 Task: Use the formula "FLOOR" in spreadsheet "Project portfolio".
Action: Mouse moved to (792, 370)
Screenshot: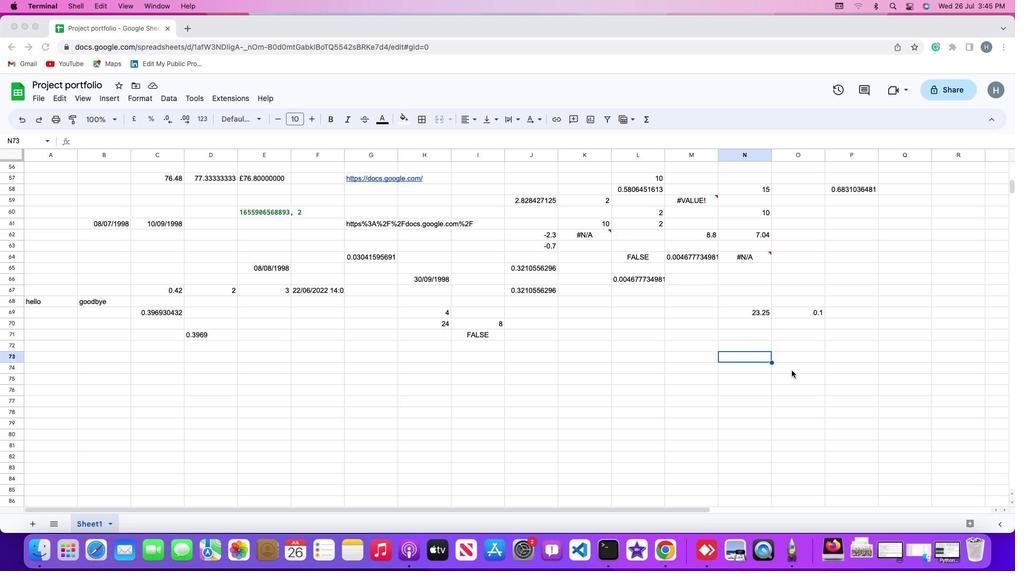
Action: Mouse pressed left at (792, 370)
Screenshot: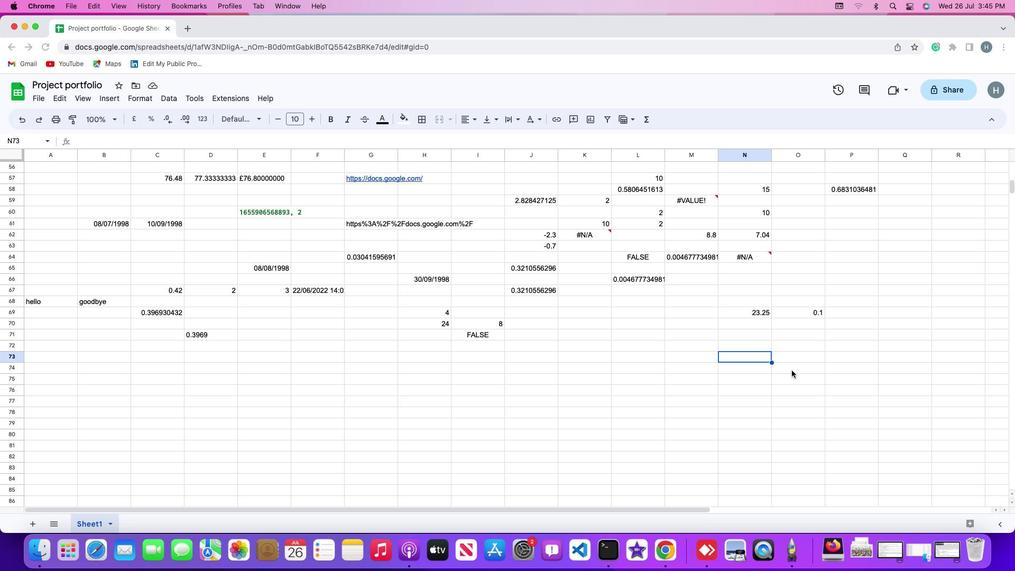 
Action: Mouse moved to (786, 346)
Screenshot: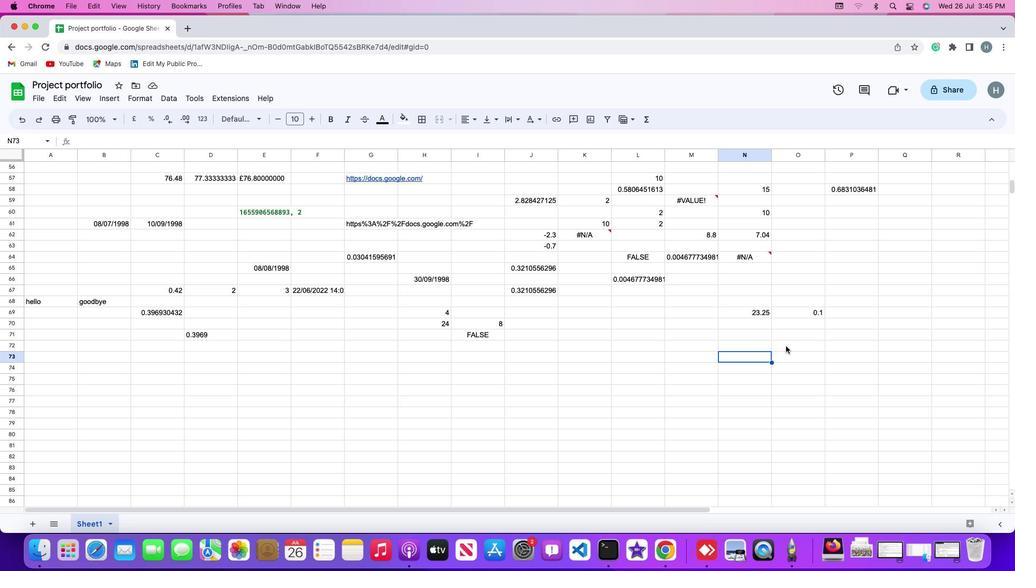 
Action: Mouse pressed left at (786, 346)
Screenshot: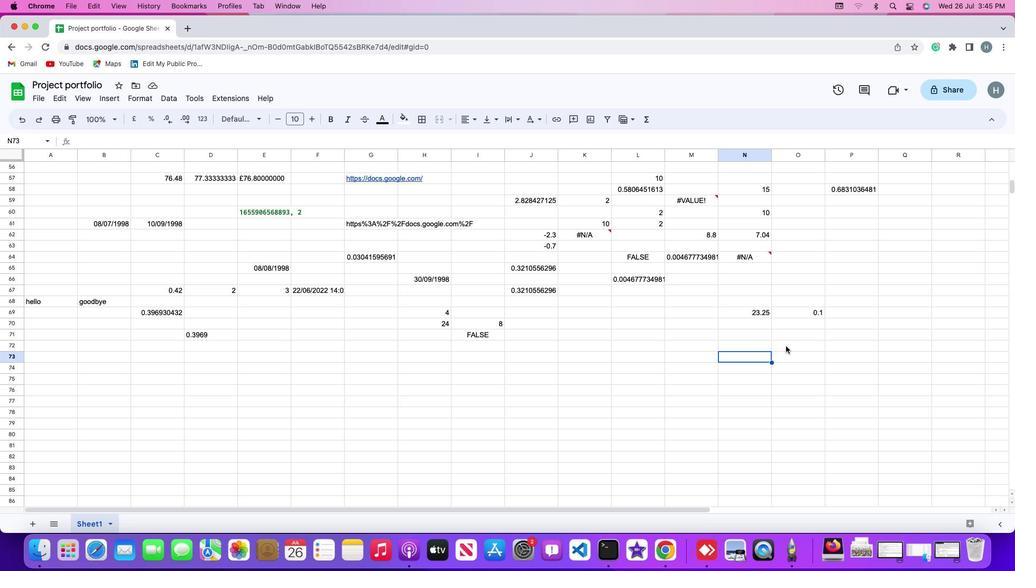 
Action: Mouse moved to (110, 94)
Screenshot: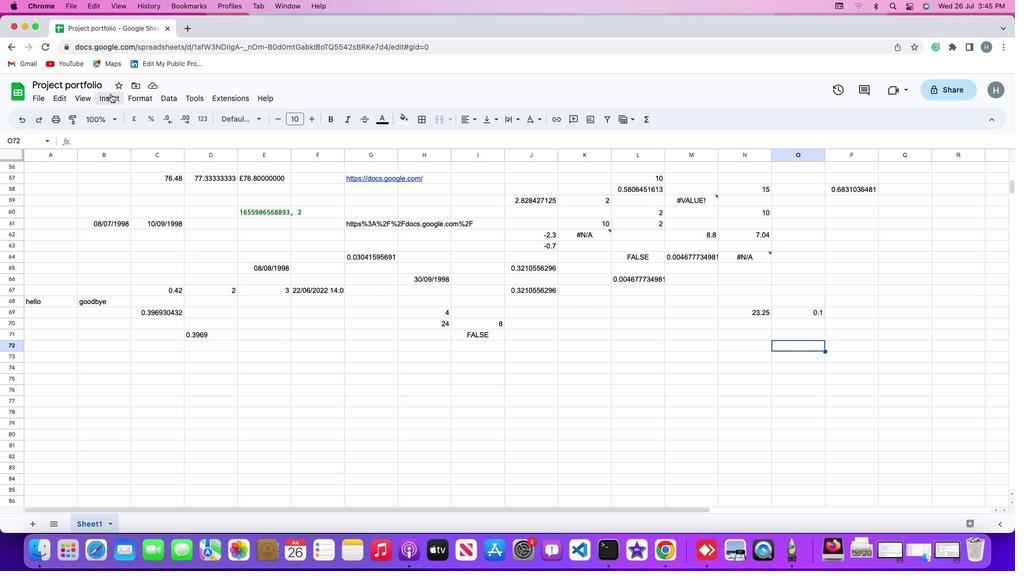 
Action: Mouse pressed left at (110, 94)
Screenshot: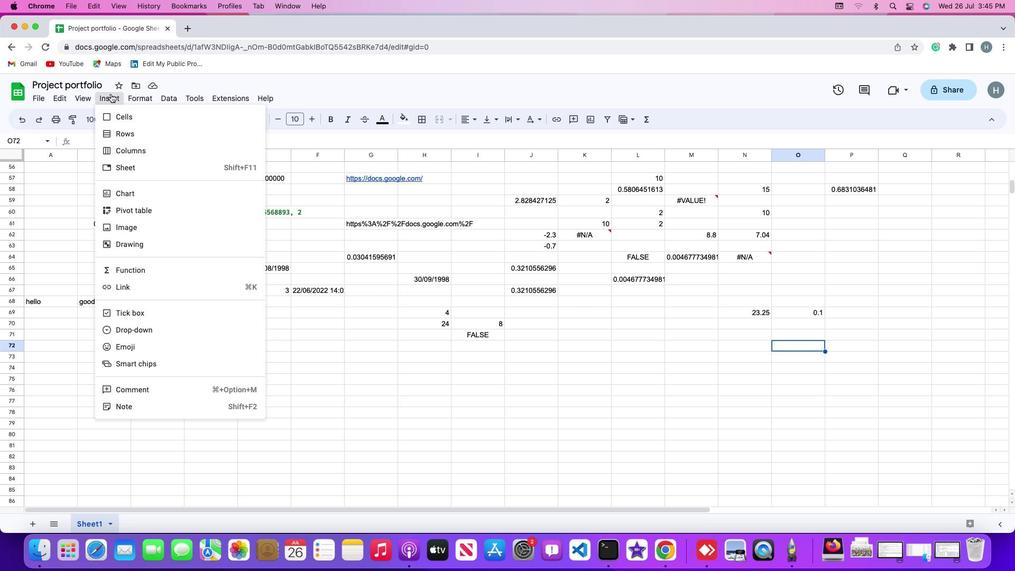 
Action: Mouse moved to (113, 268)
Screenshot: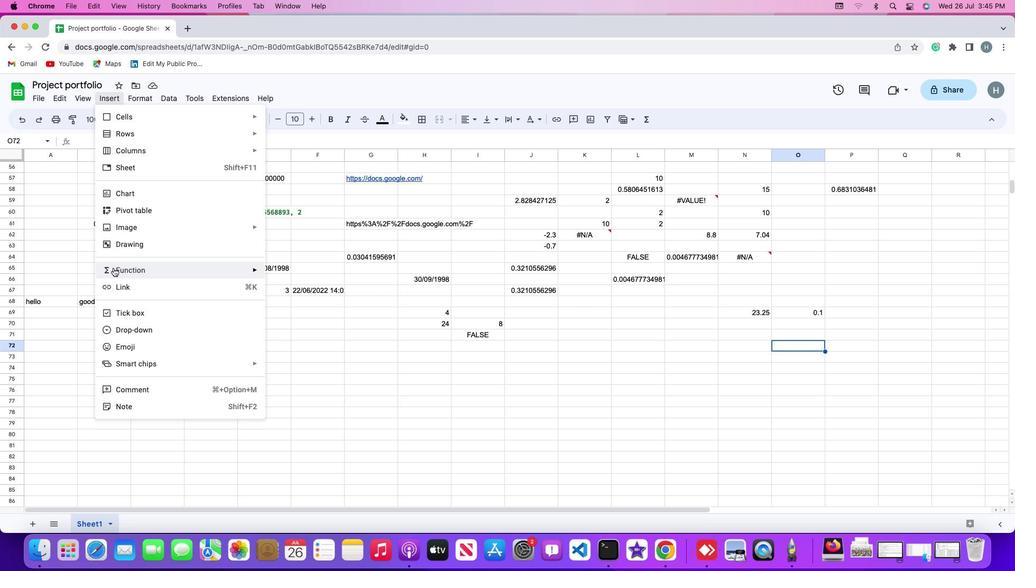 
Action: Mouse pressed left at (113, 268)
Screenshot: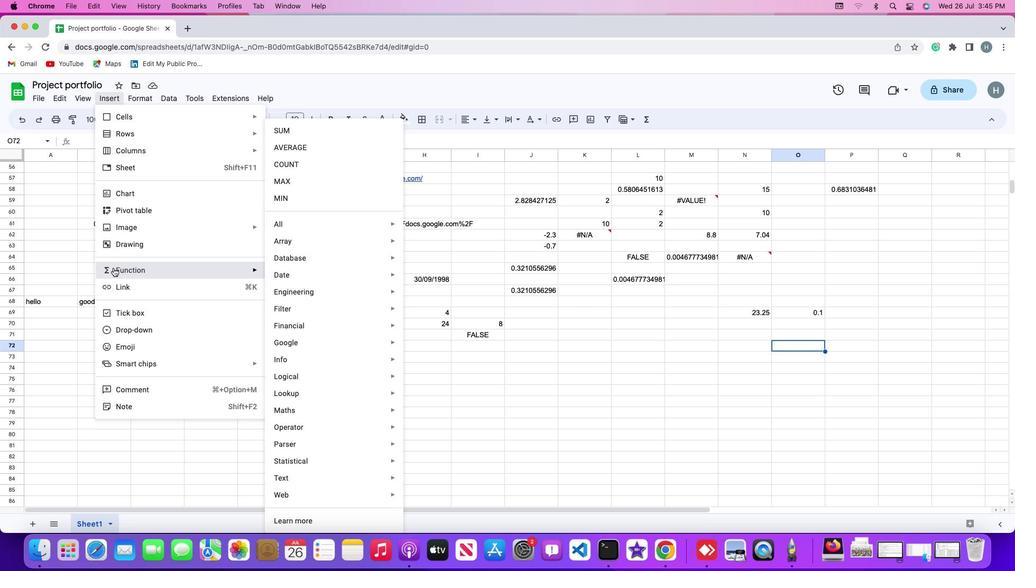 
Action: Mouse moved to (321, 223)
Screenshot: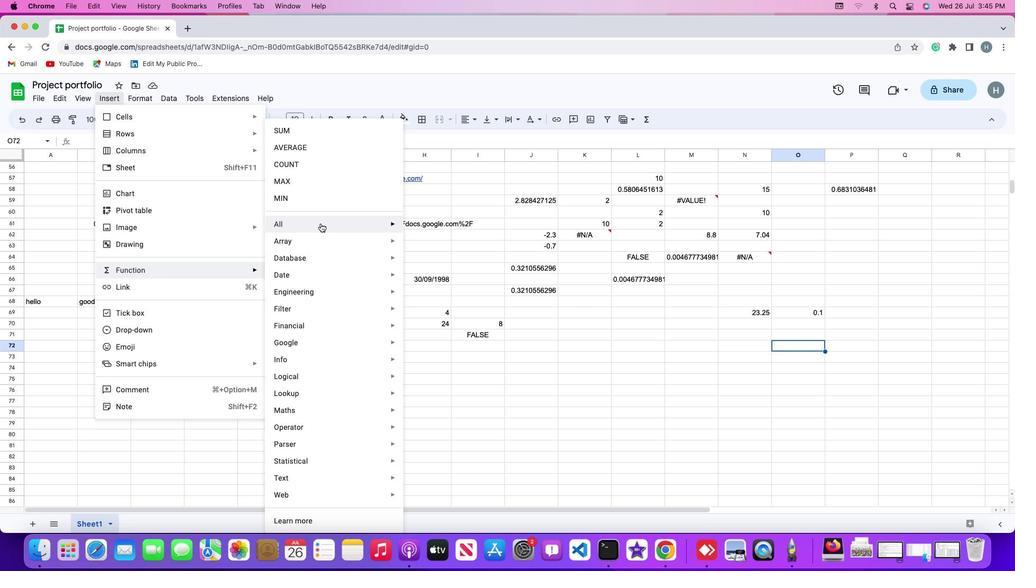 
Action: Mouse pressed left at (321, 223)
Screenshot: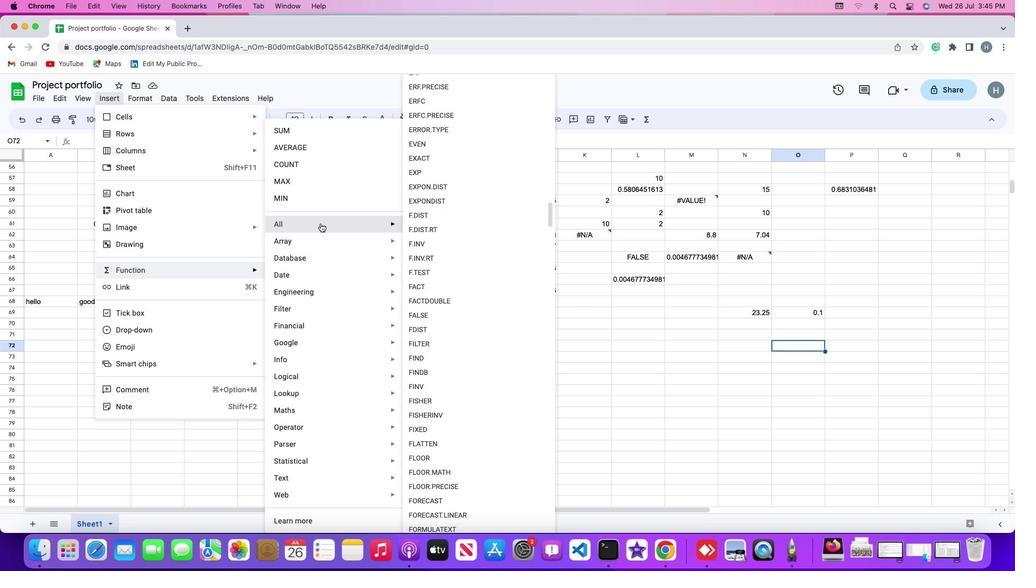 
Action: Mouse moved to (418, 464)
Screenshot: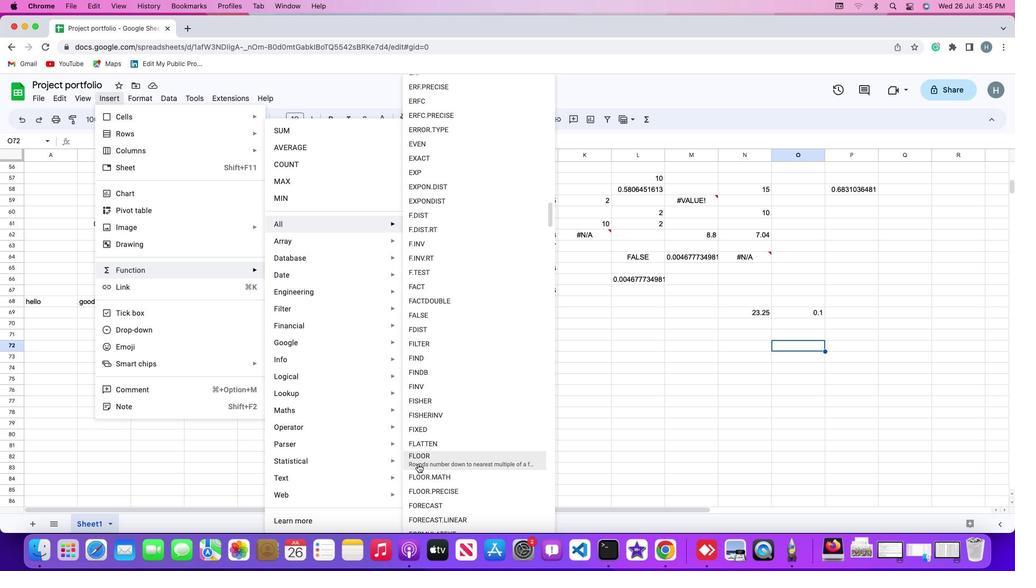 
Action: Mouse pressed left at (418, 464)
Screenshot: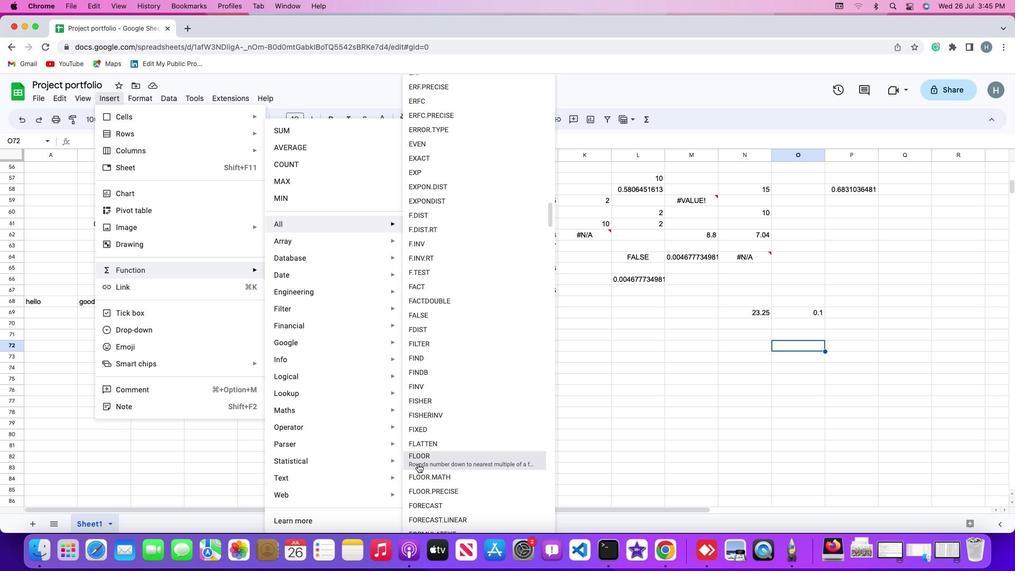 
Action: Mouse moved to (759, 311)
Screenshot: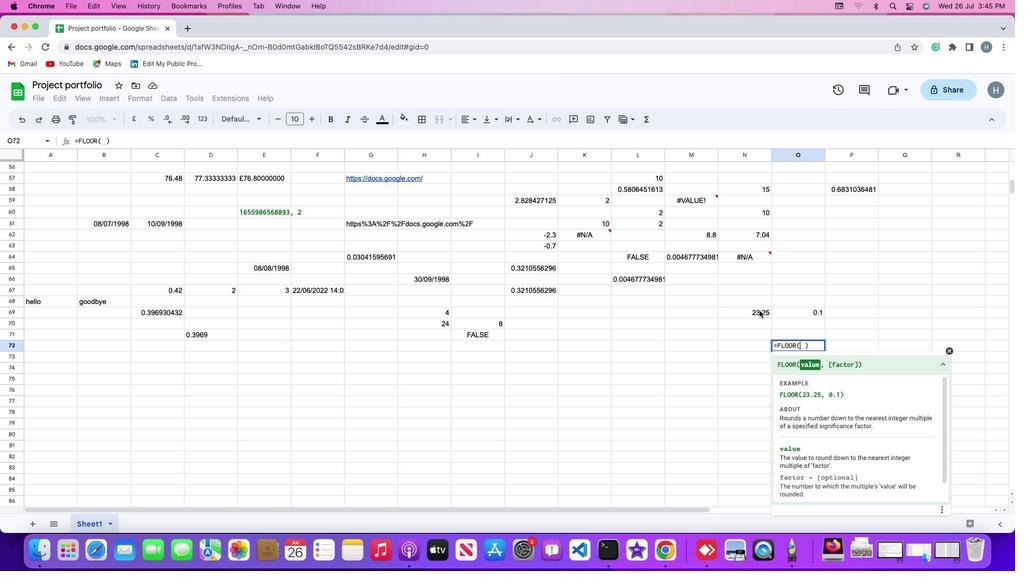 
Action: Mouse pressed left at (759, 311)
Screenshot: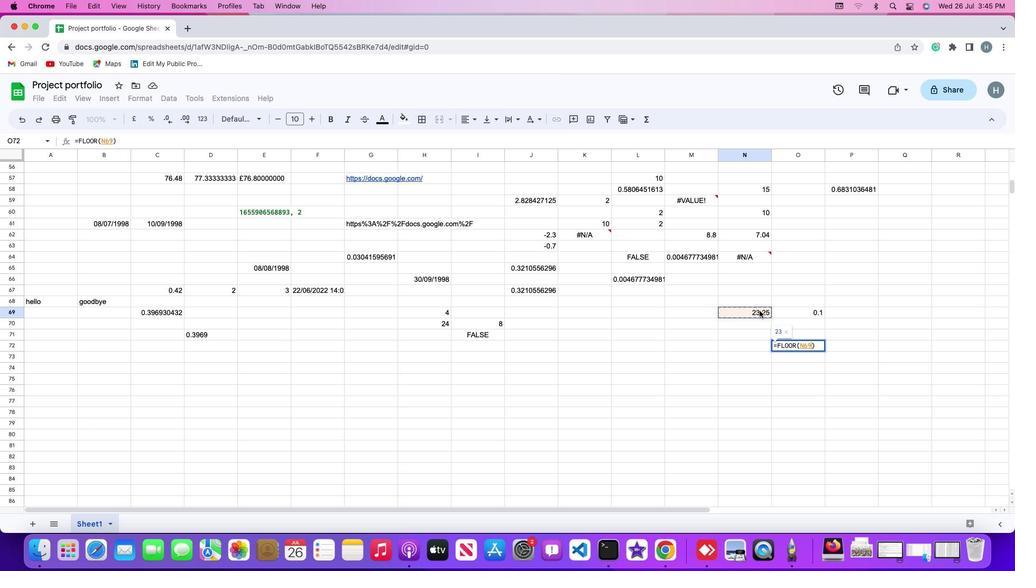 
Action: Mouse moved to (759, 312)
Screenshot: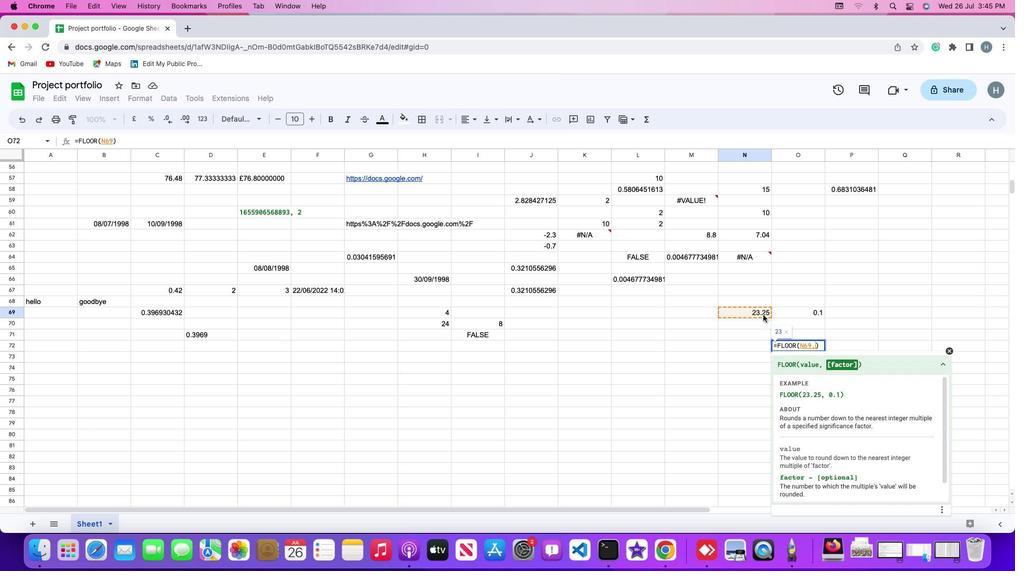 
Action: Key pressed ','
Screenshot: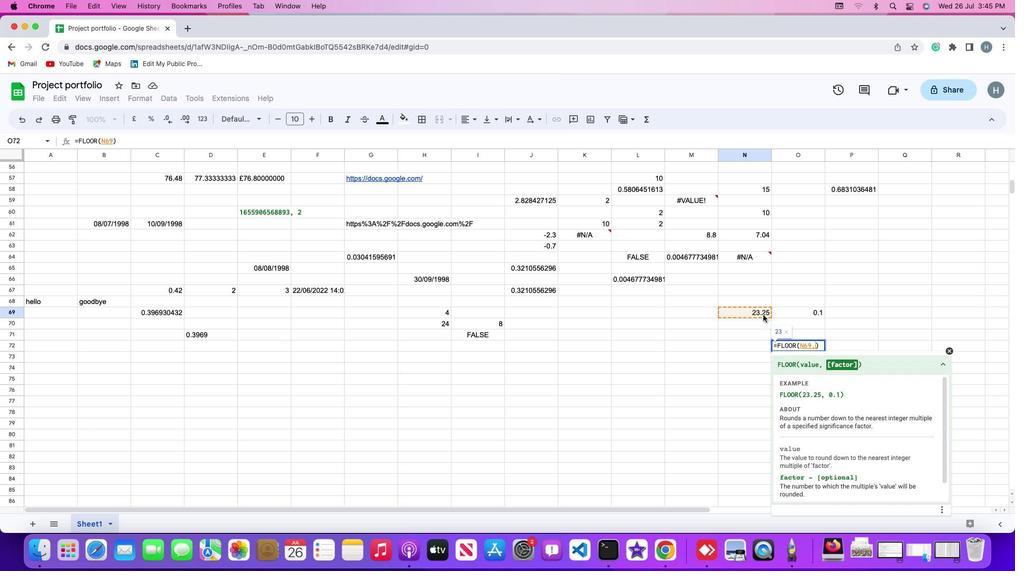 
Action: Mouse moved to (791, 312)
Screenshot: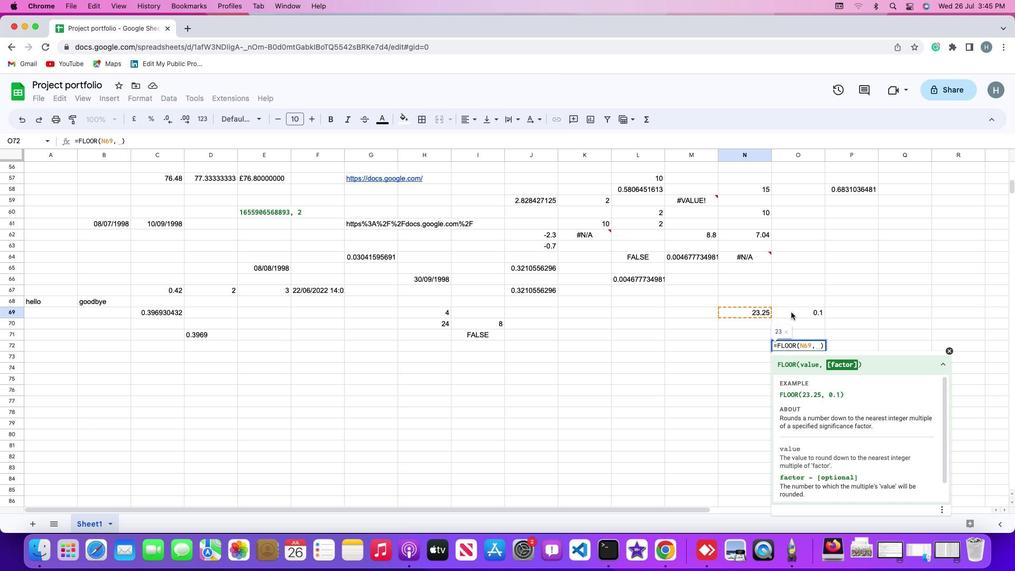 
Action: Mouse pressed left at (791, 312)
Screenshot: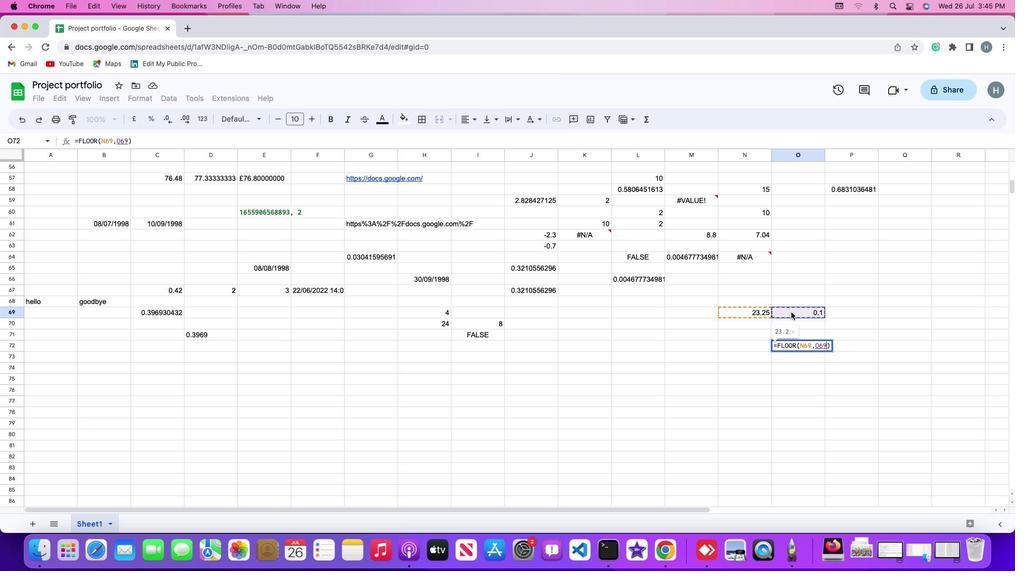 
Action: Key pressed Key.enter
Screenshot: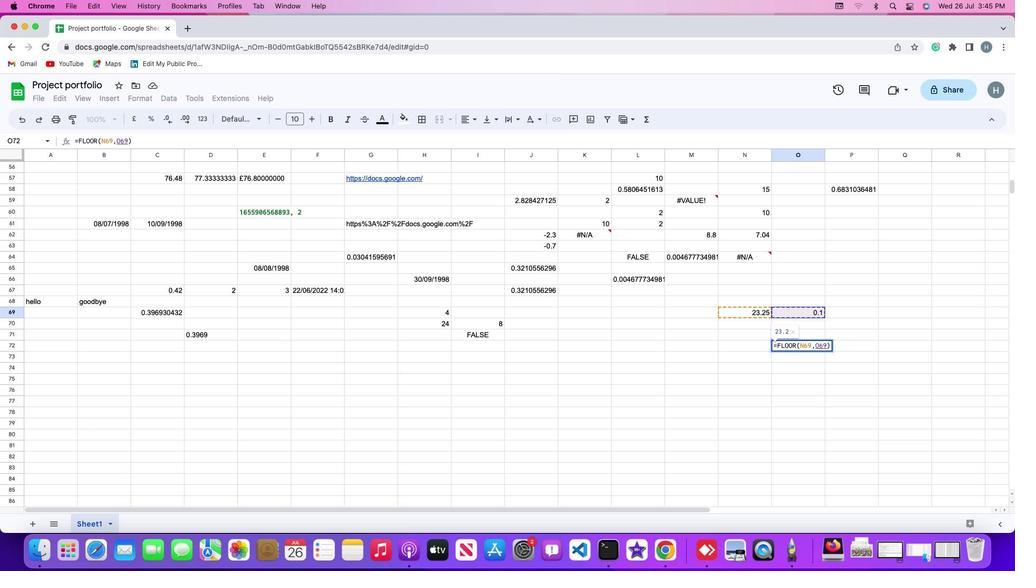 
